 Task: Add the task  Integrate a new online platform for online language exchange to the section Integration Testing Sprint in the project BlueTechie and add a Due Date to the respective task as 2024/01/14
Action: Mouse moved to (828, 444)
Screenshot: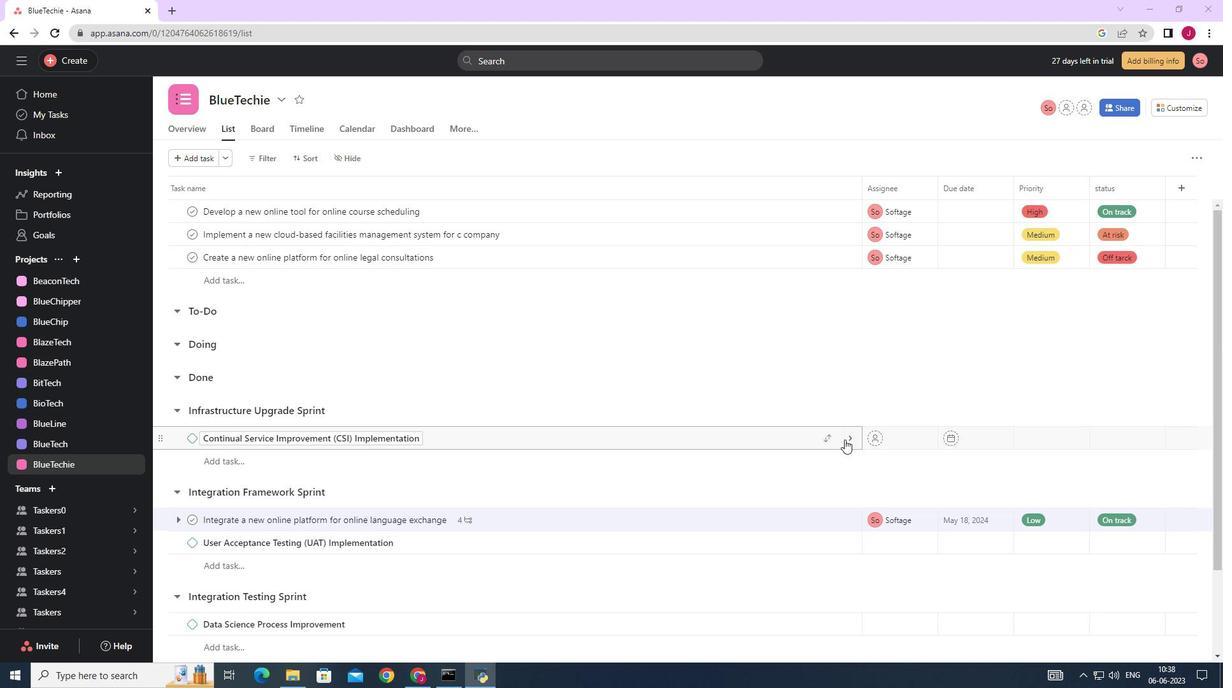 
Action: Mouse scrolled (841, 439) with delta (0, 0)
Screenshot: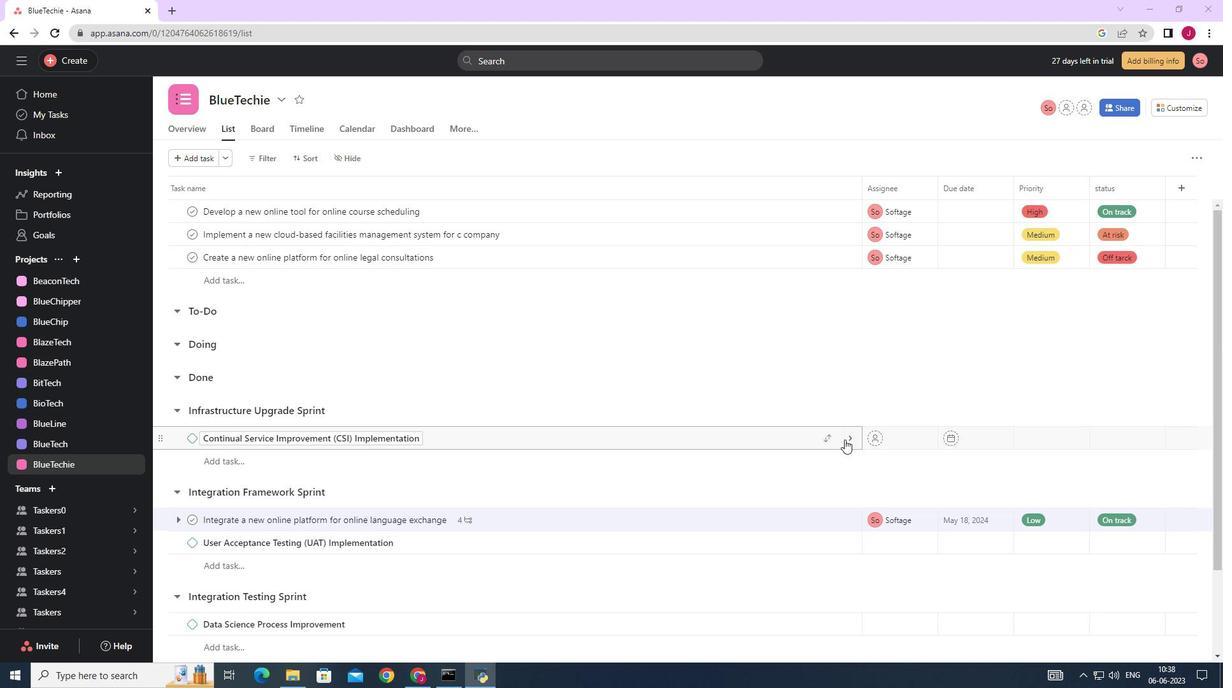 
Action: Mouse moved to (828, 444)
Screenshot: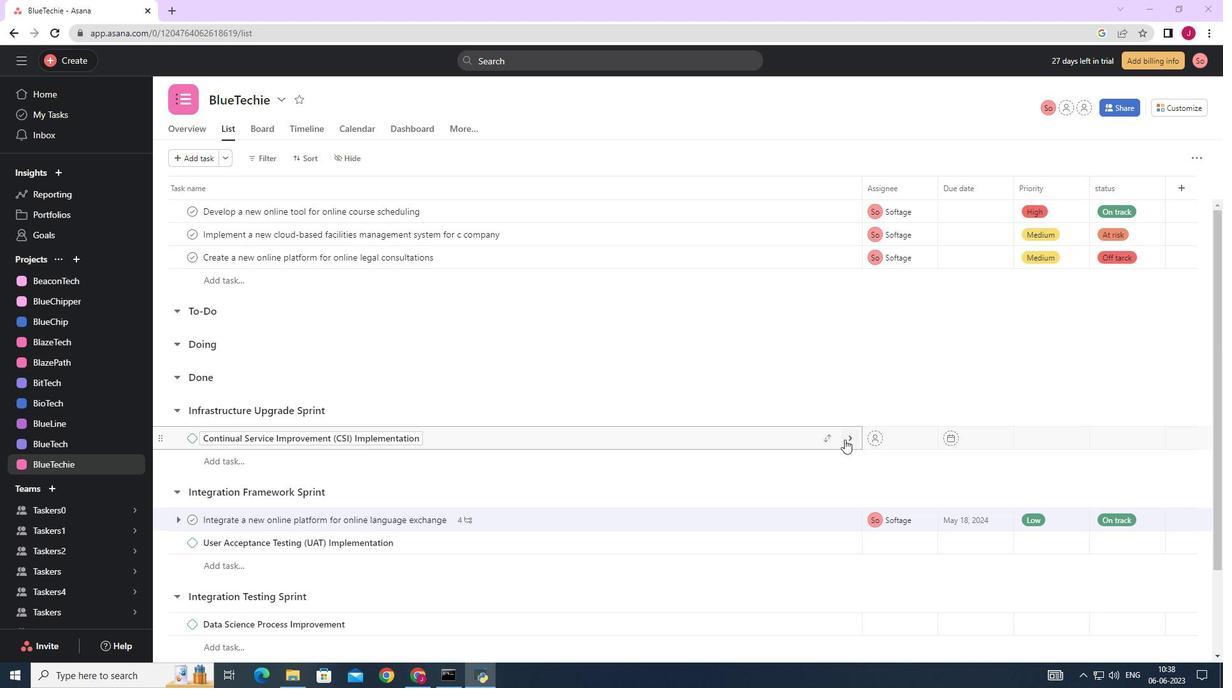 
Action: Mouse scrolled (840, 439) with delta (0, 0)
Screenshot: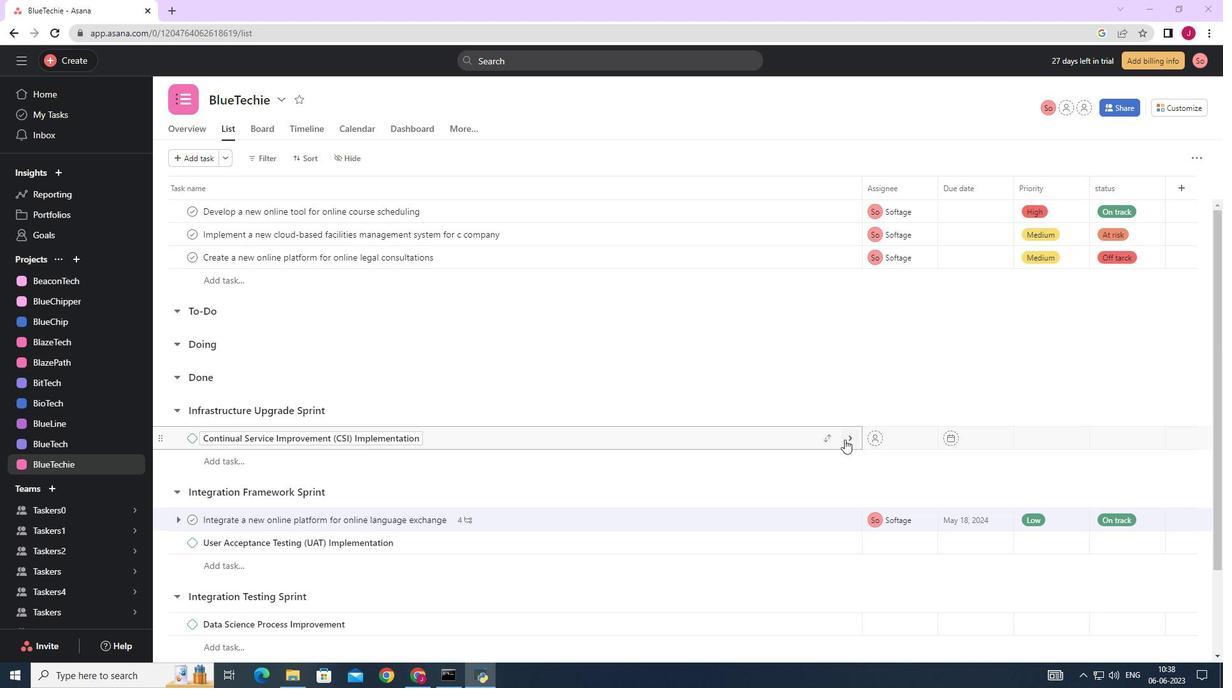 
Action: Mouse moved to (827, 444)
Screenshot: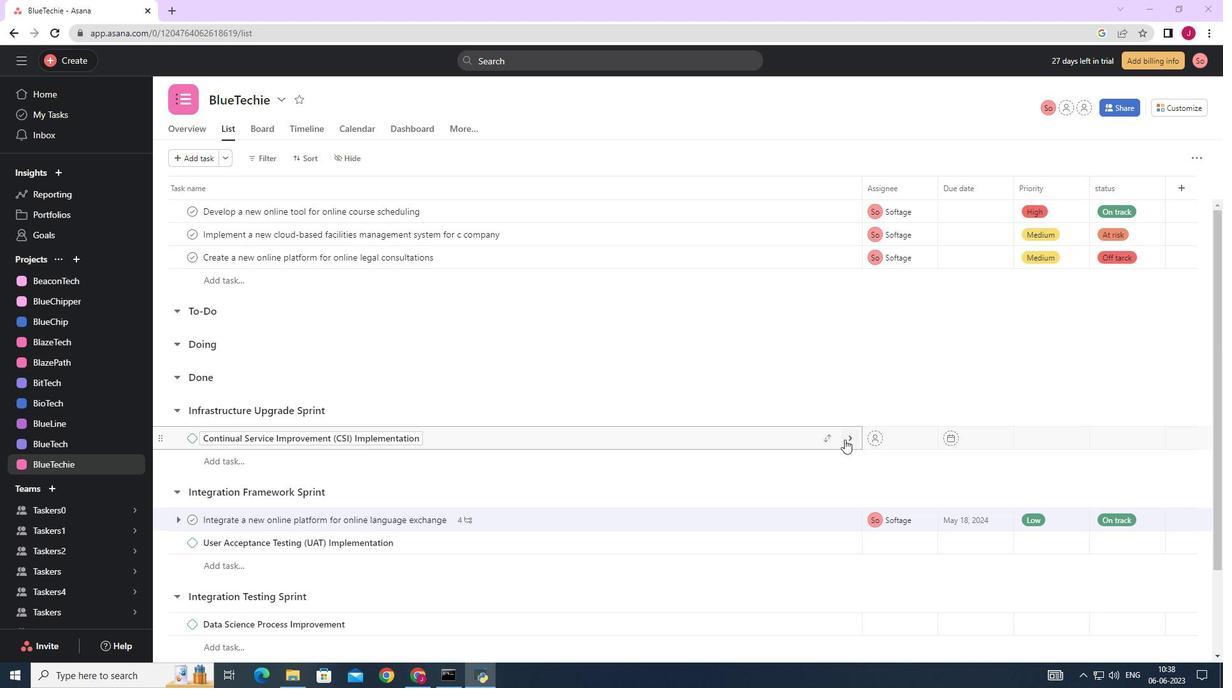 
Action: Mouse scrolled (840, 439) with delta (0, 0)
Screenshot: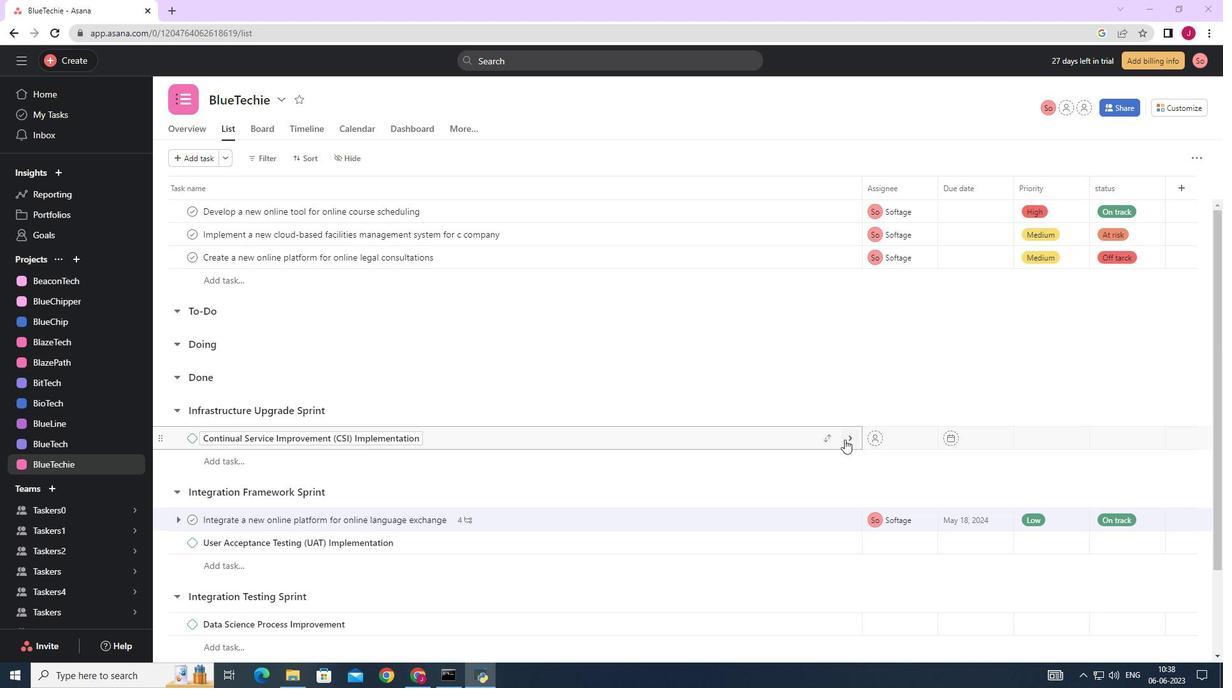 
Action: Mouse moved to (826, 444)
Screenshot: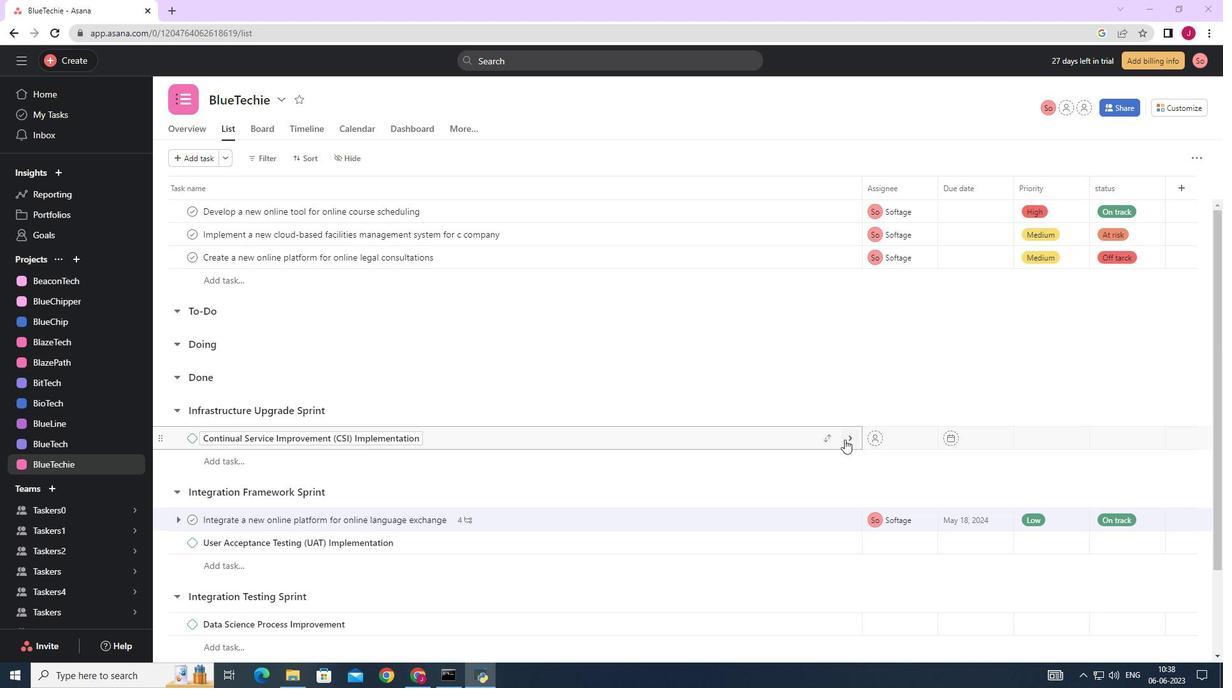 
Action: Mouse scrolled (838, 439) with delta (0, 0)
Screenshot: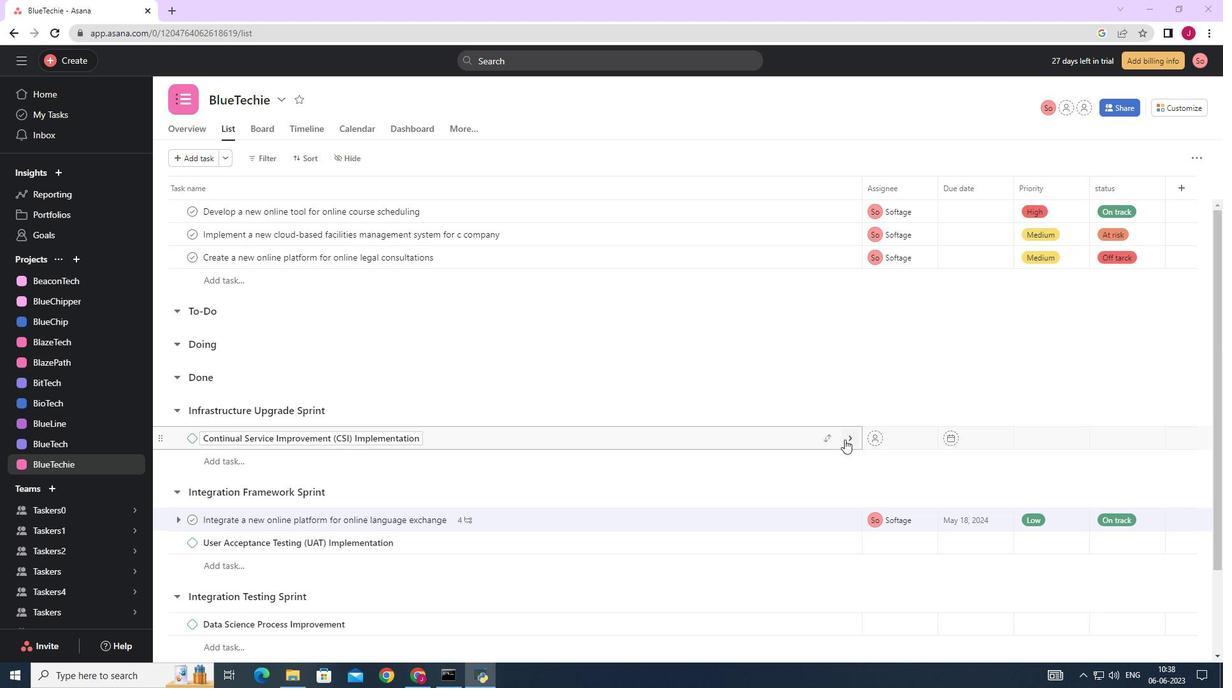 
Action: Mouse moved to (827, 415)
Screenshot: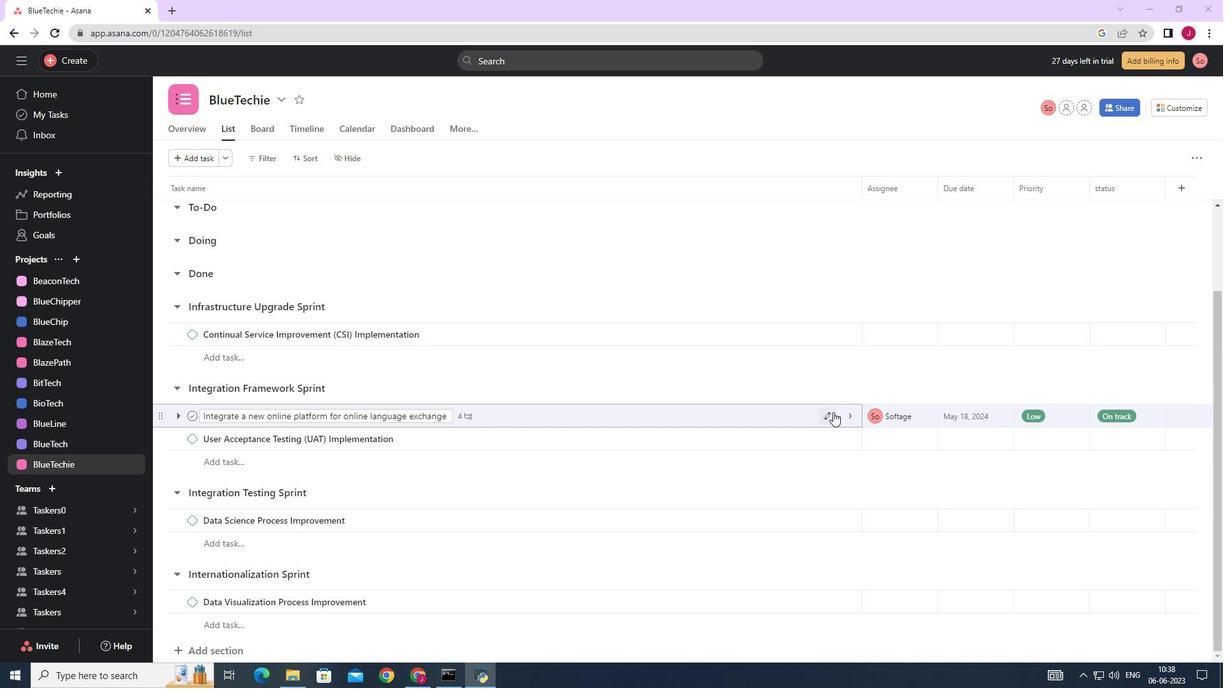 
Action: Mouse pressed left at (827, 415)
Screenshot: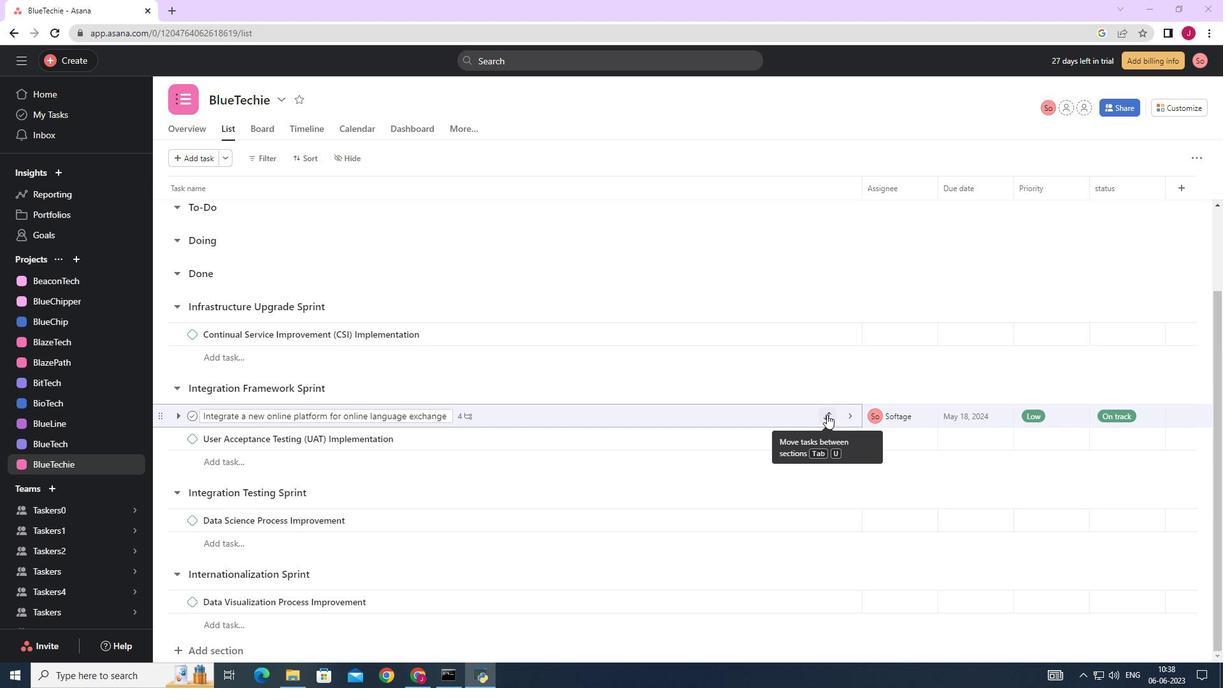 
Action: Mouse moved to (752, 603)
Screenshot: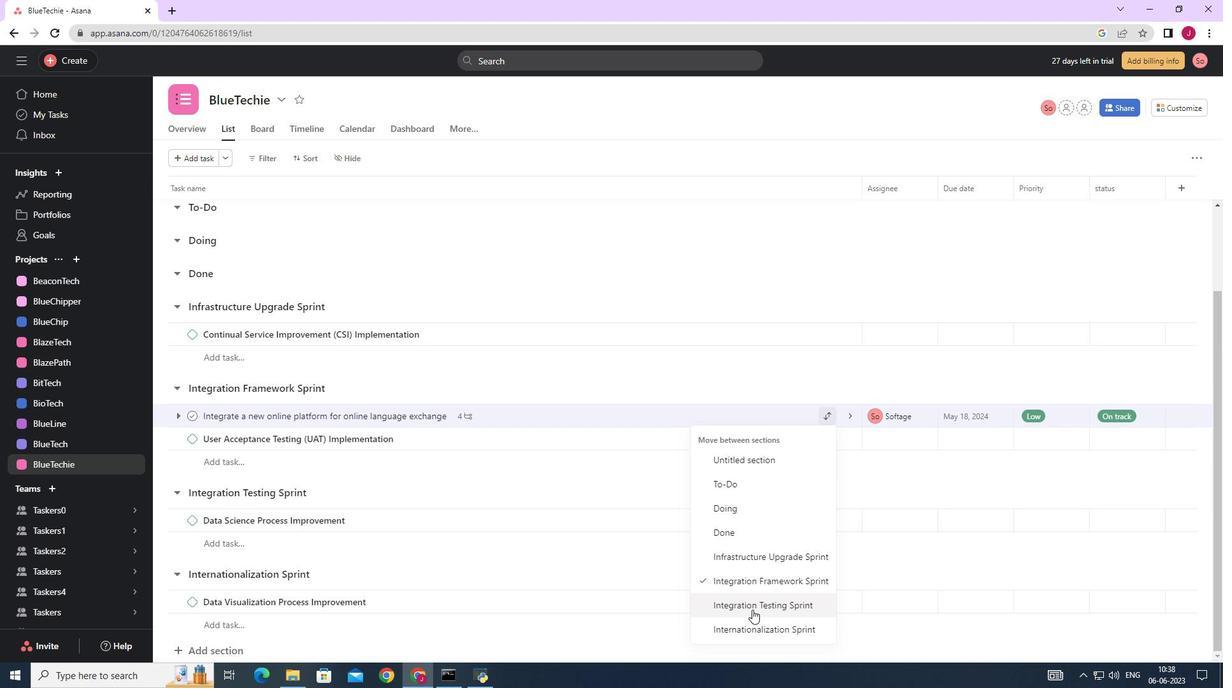 
Action: Mouse pressed left at (752, 603)
Screenshot: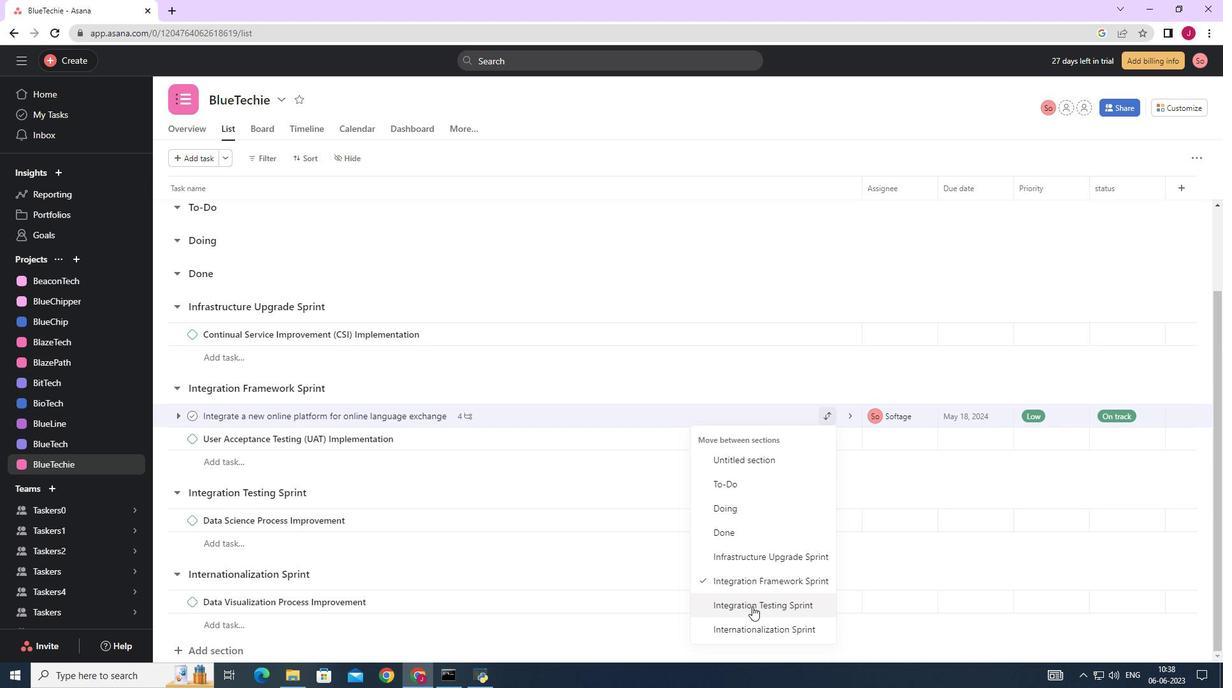
Action: Mouse moved to (1004, 495)
Screenshot: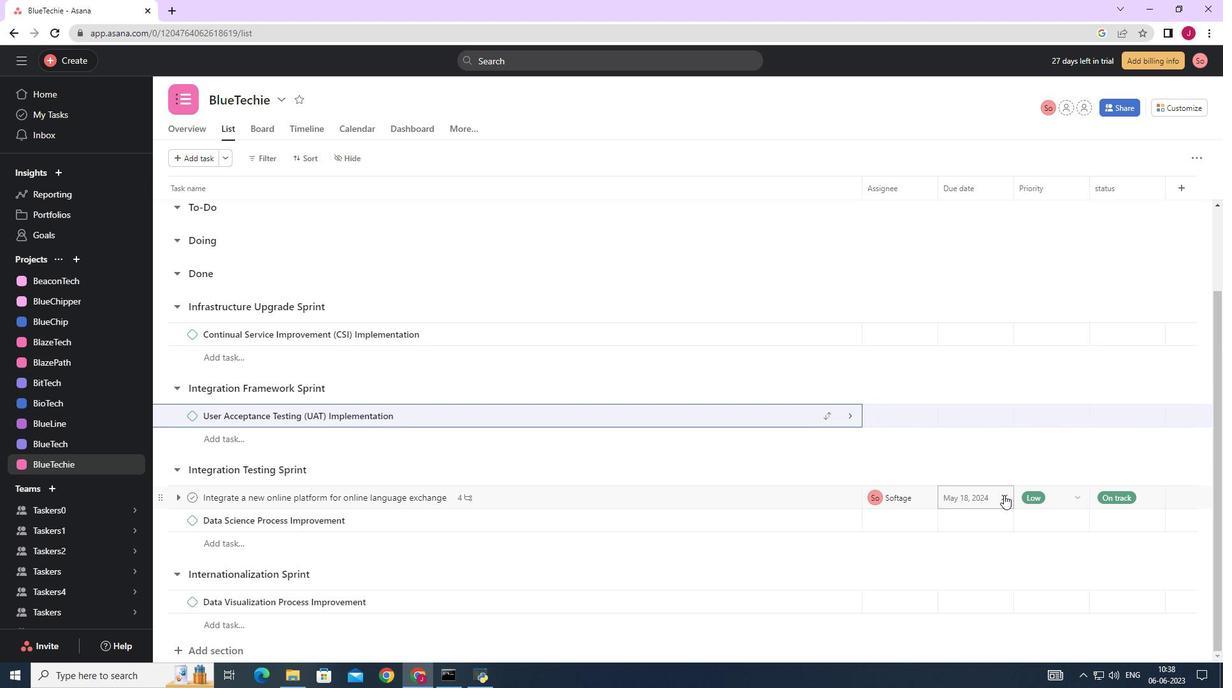
Action: Mouse pressed left at (1004, 495)
Screenshot: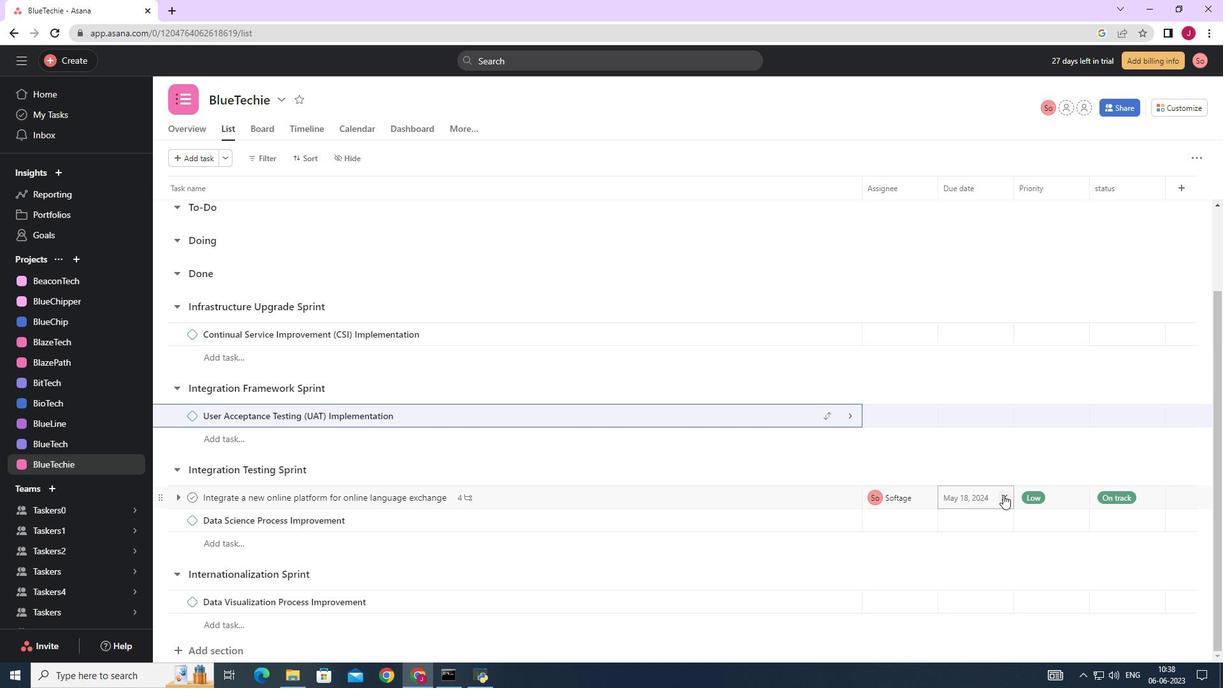 
Action: Mouse moved to (964, 495)
Screenshot: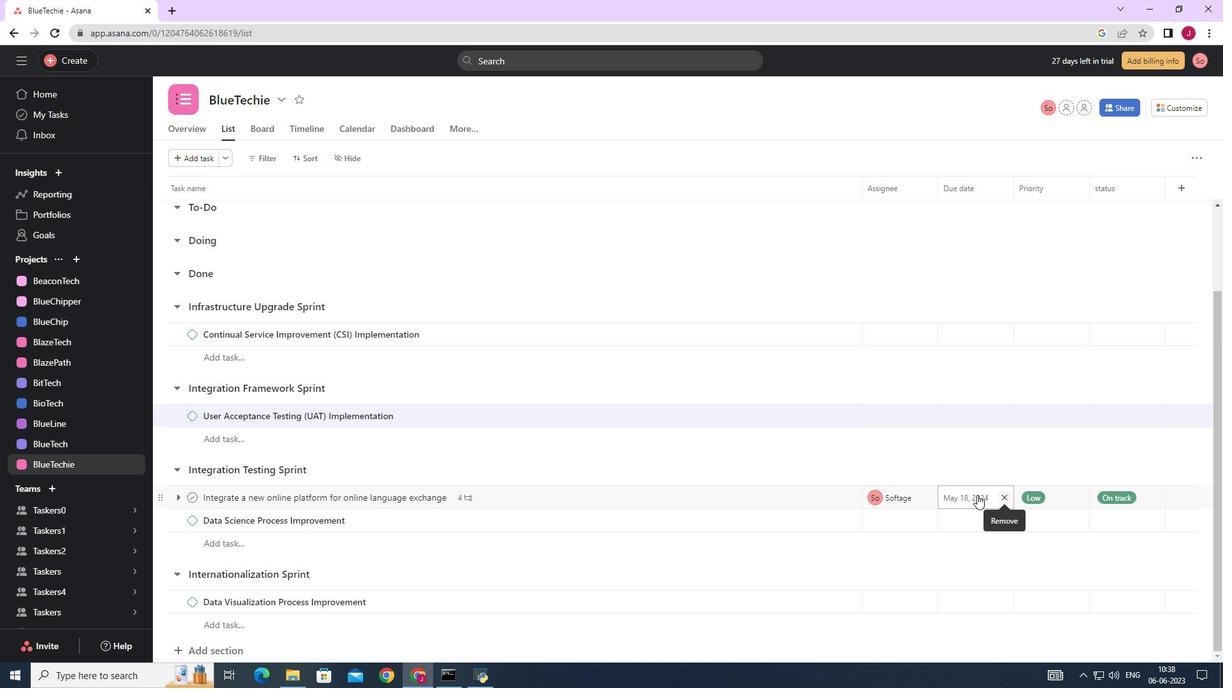 
Action: Mouse pressed left at (964, 495)
Screenshot: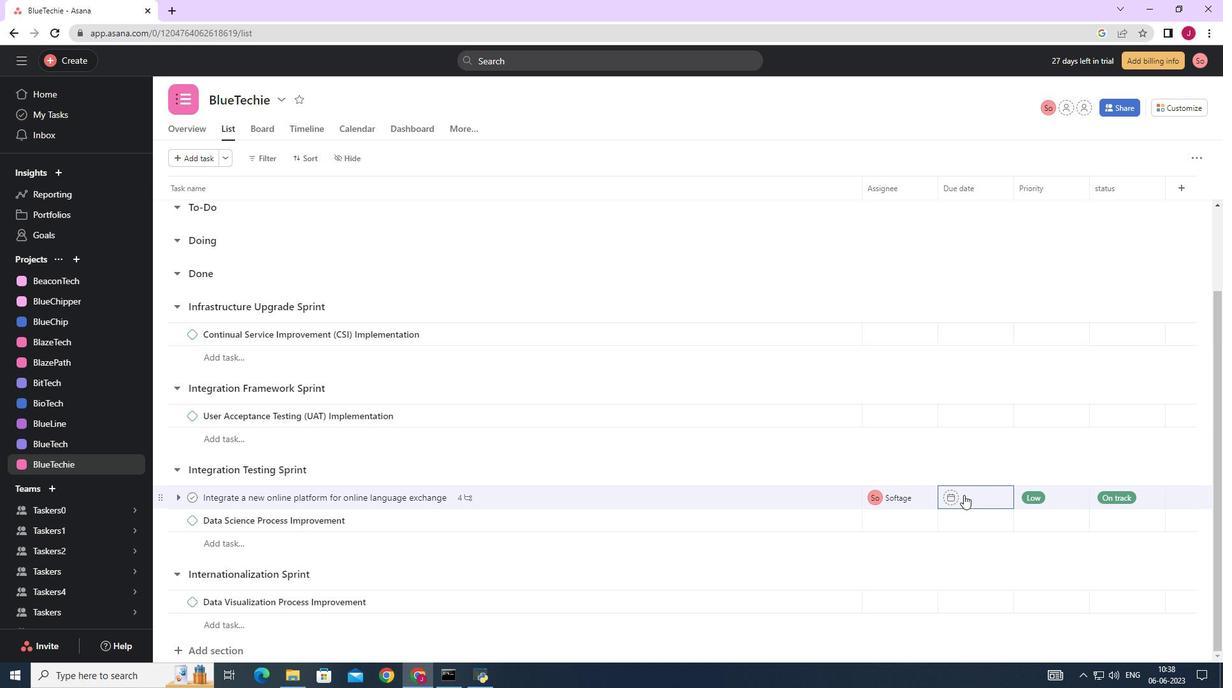 
Action: Mouse moved to (1104, 295)
Screenshot: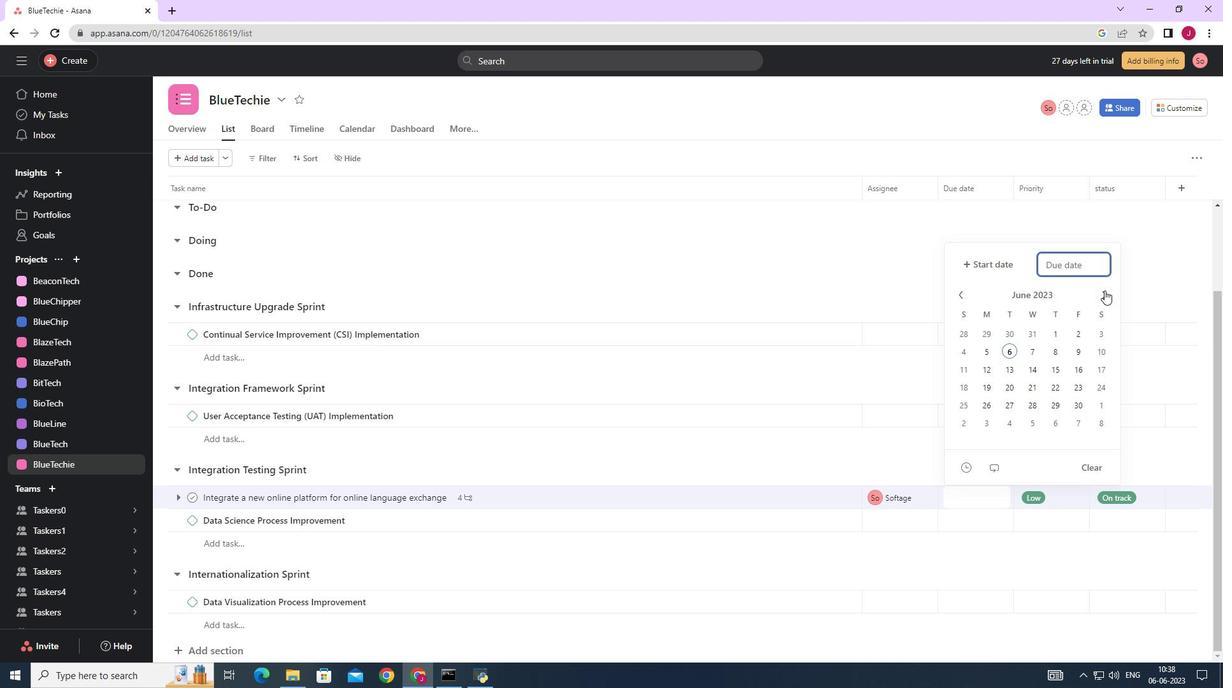 
Action: Mouse pressed left at (1104, 295)
Screenshot: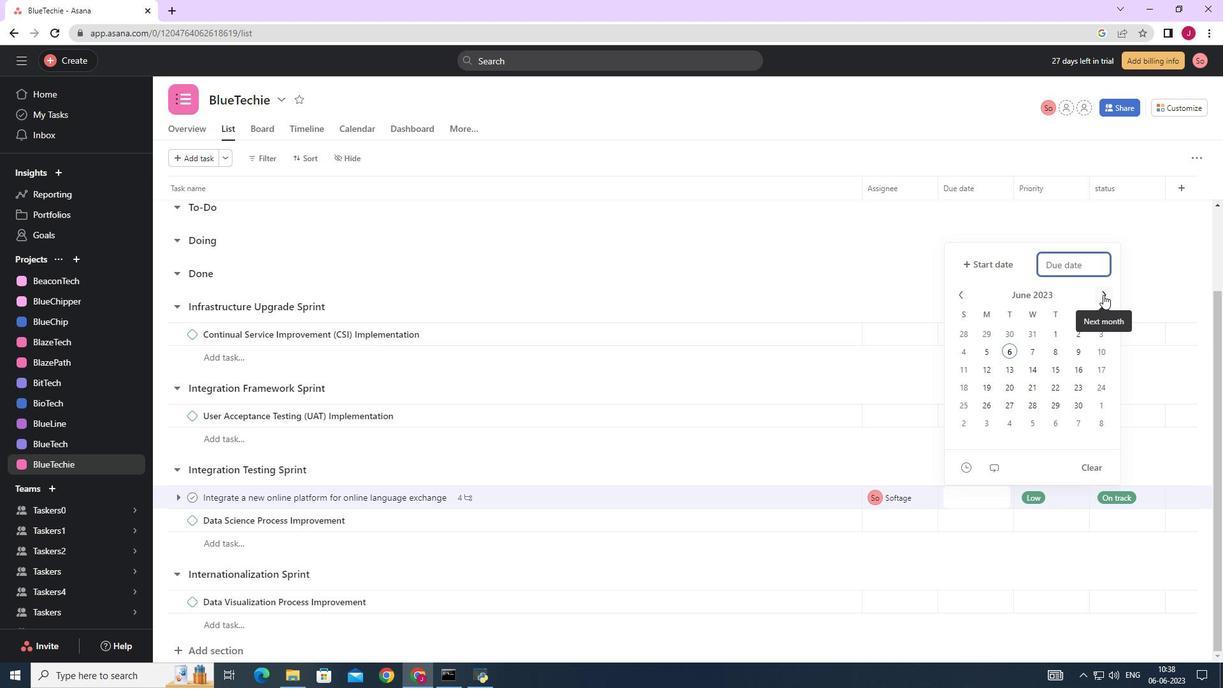 
Action: Mouse moved to (1009, 422)
Screenshot: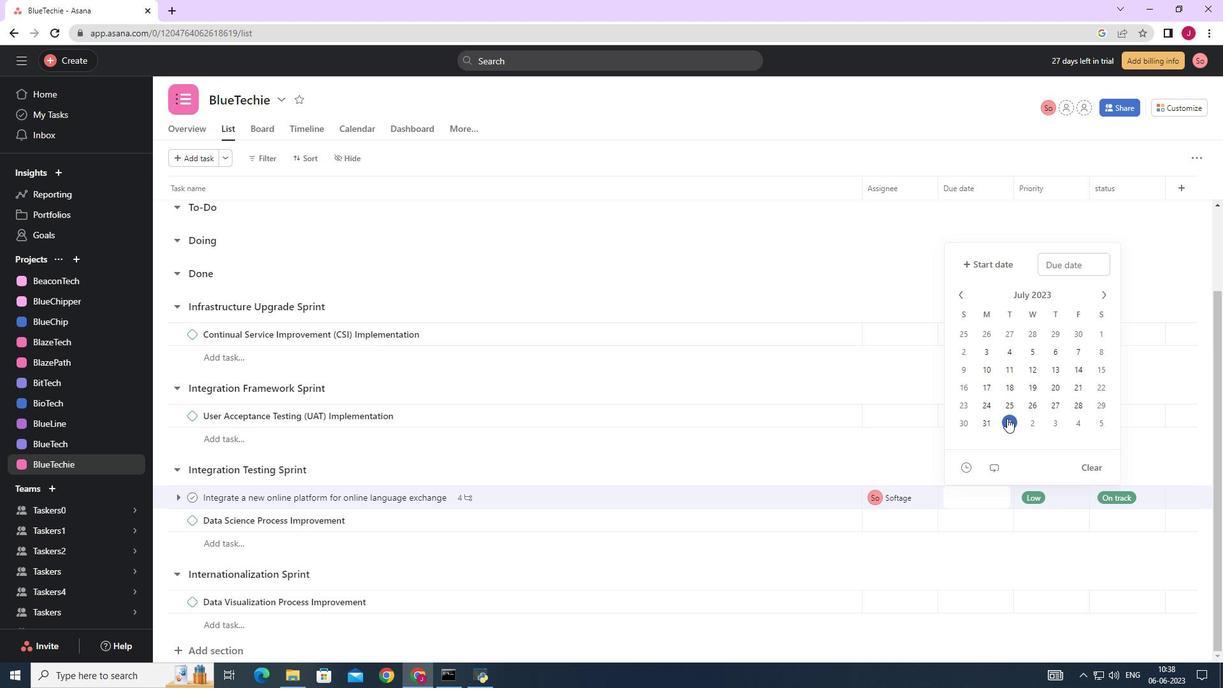 
Action: Mouse pressed left at (1009, 422)
Screenshot: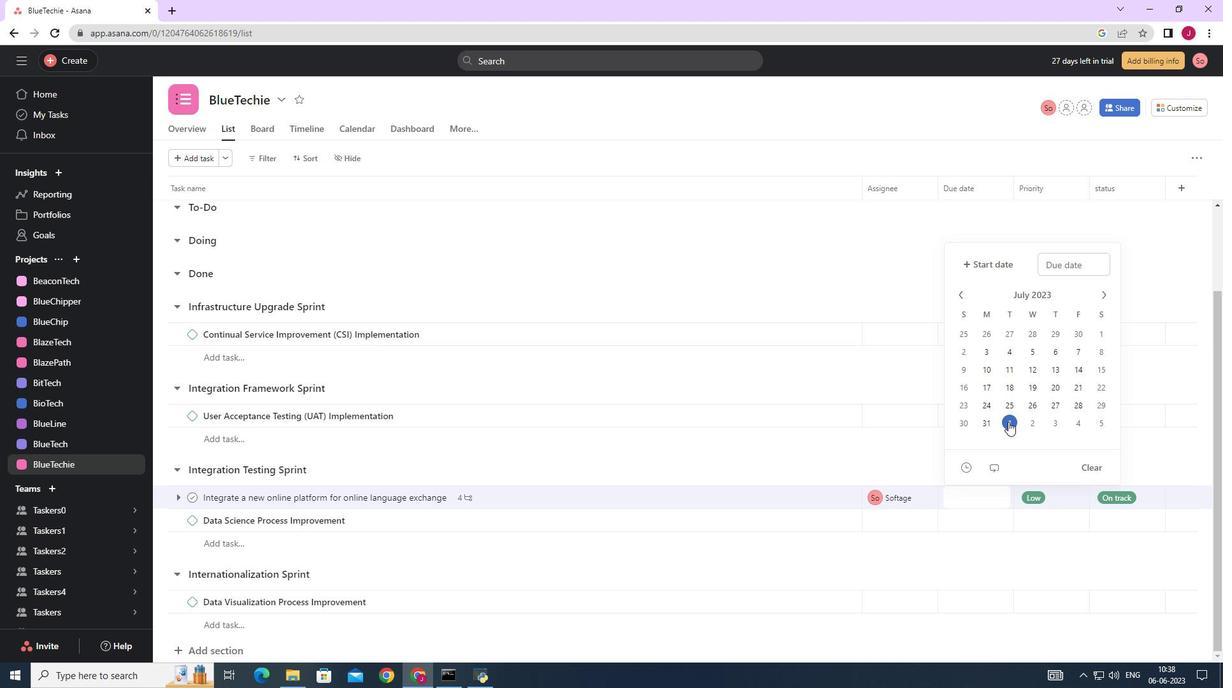 
Action: Mouse moved to (1108, 295)
Screenshot: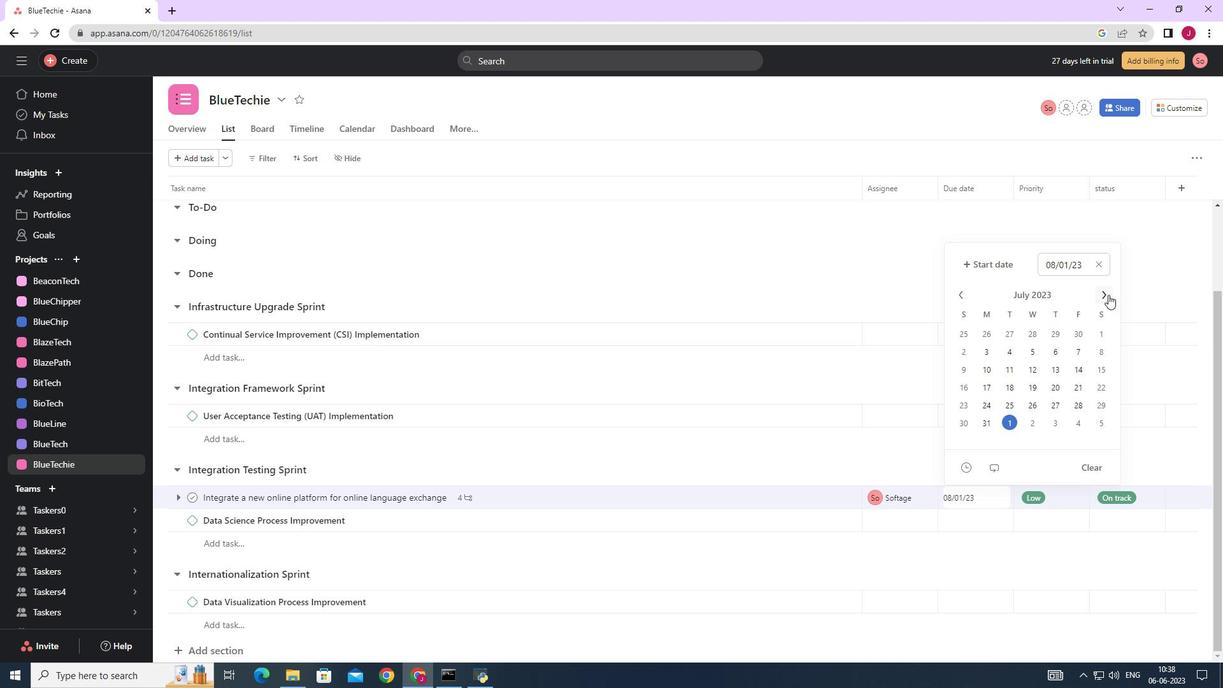 
Action: Mouse pressed left at (1108, 295)
Screenshot: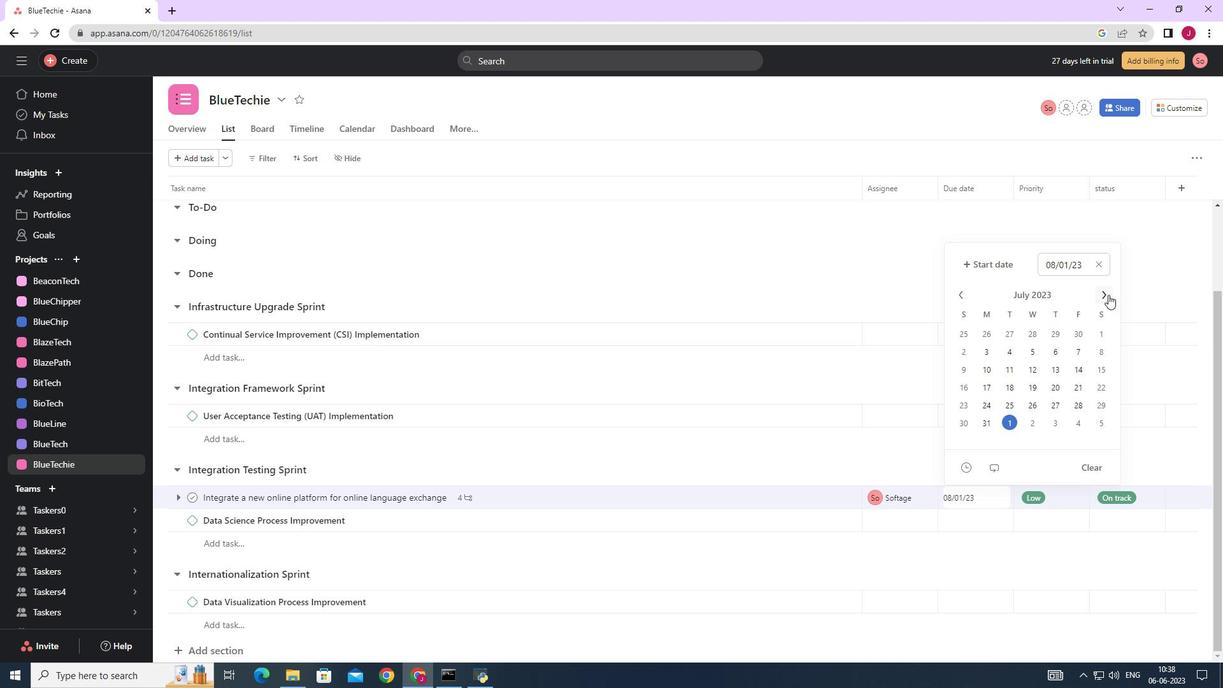 
Action: Mouse pressed left at (1108, 295)
Screenshot: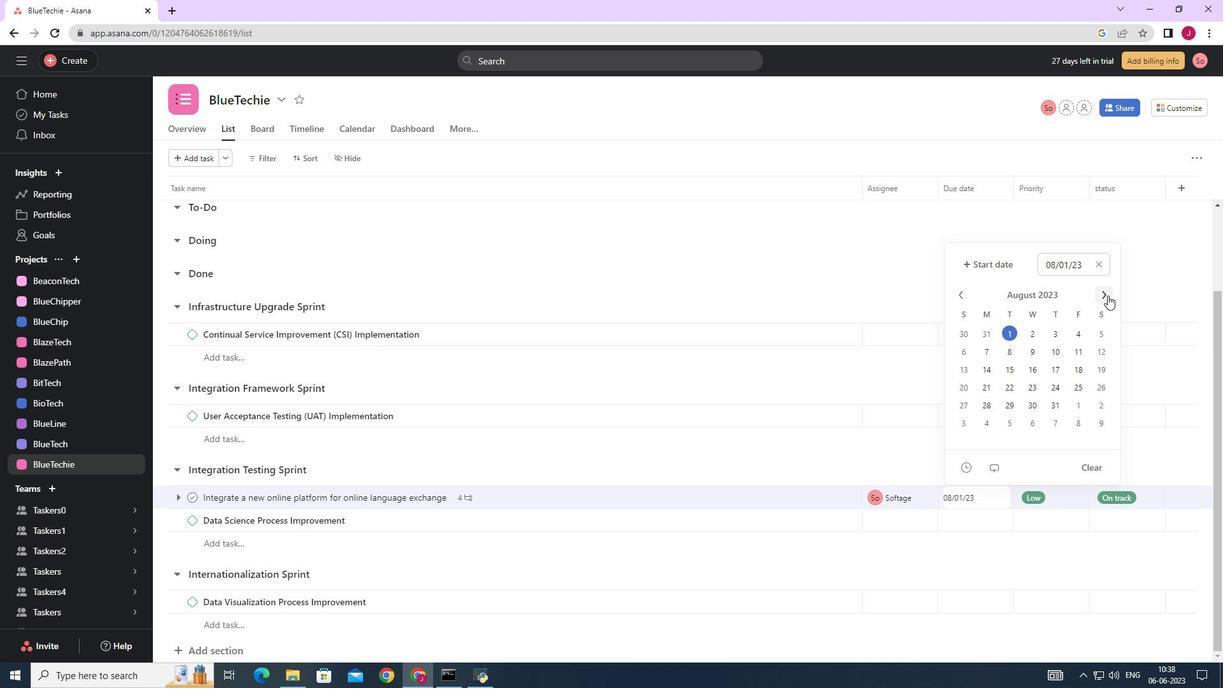 
Action: Mouse pressed left at (1108, 295)
Screenshot: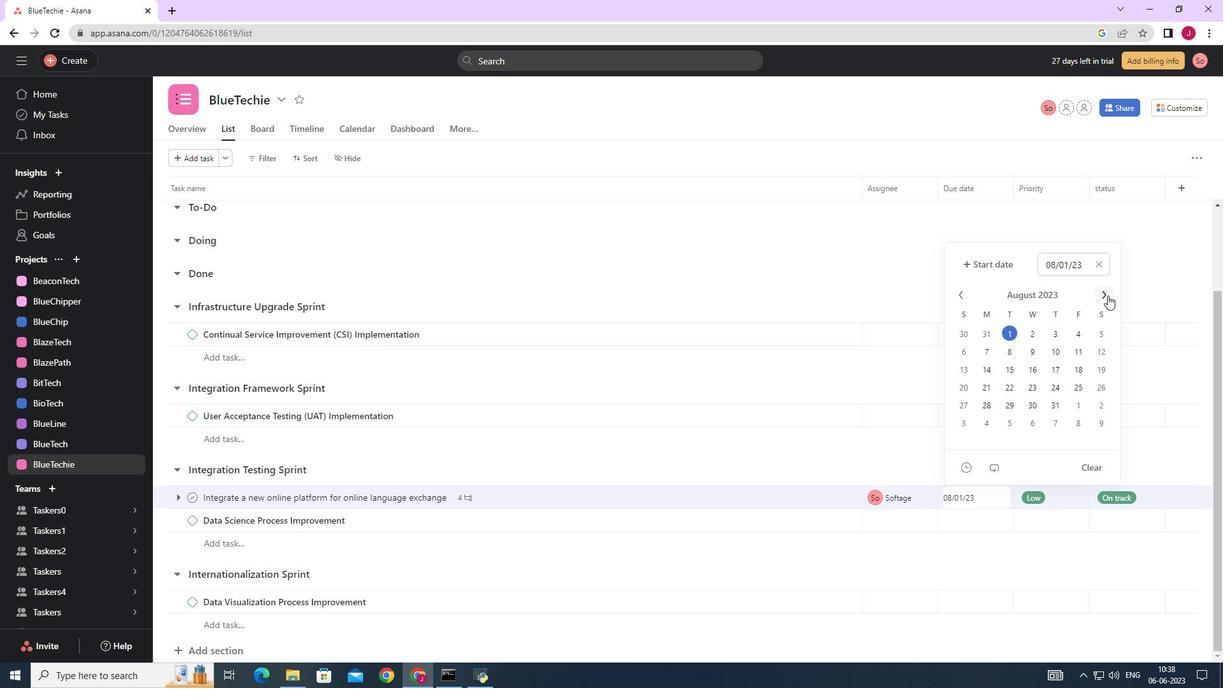 
Action: Mouse pressed left at (1108, 295)
Screenshot: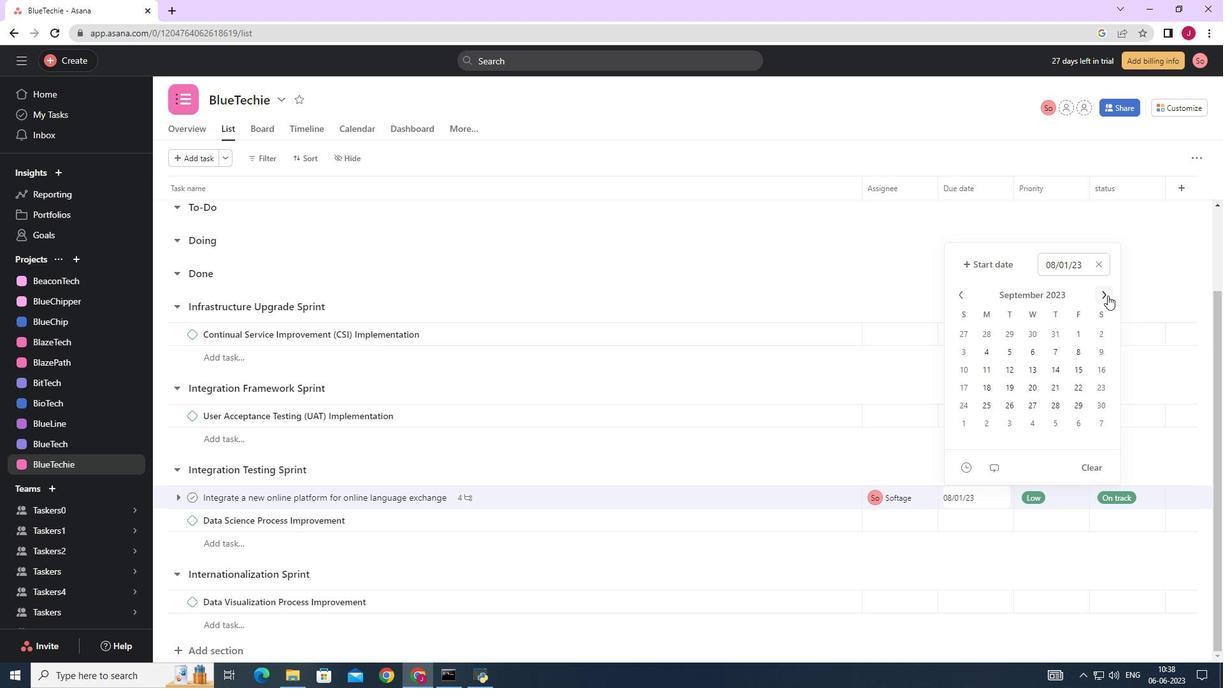 
Action: Mouse pressed left at (1108, 295)
Screenshot: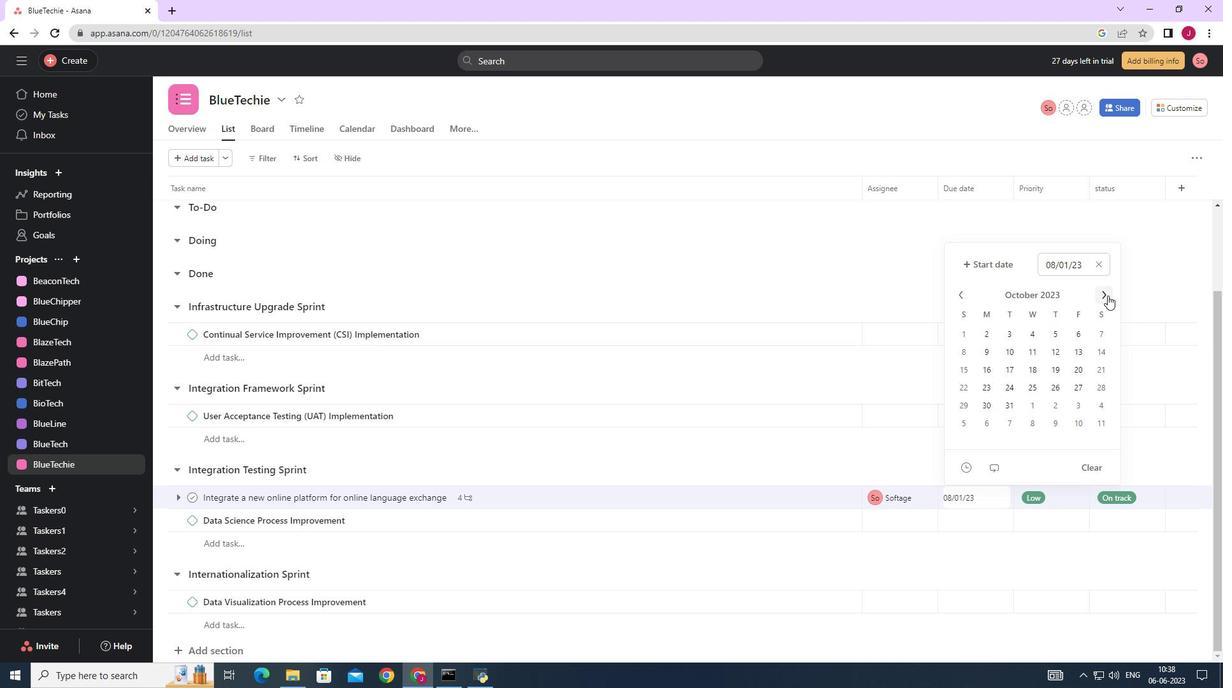 
Action: Mouse pressed left at (1108, 295)
Screenshot: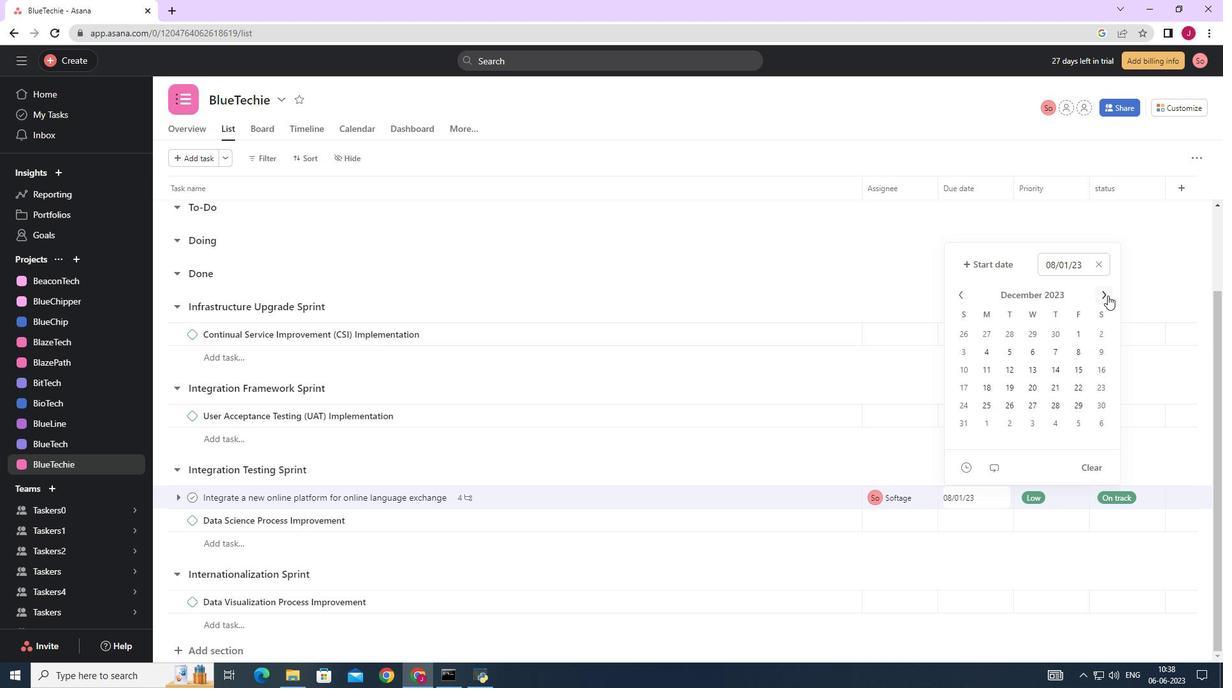 
Action: Mouse moved to (966, 367)
Screenshot: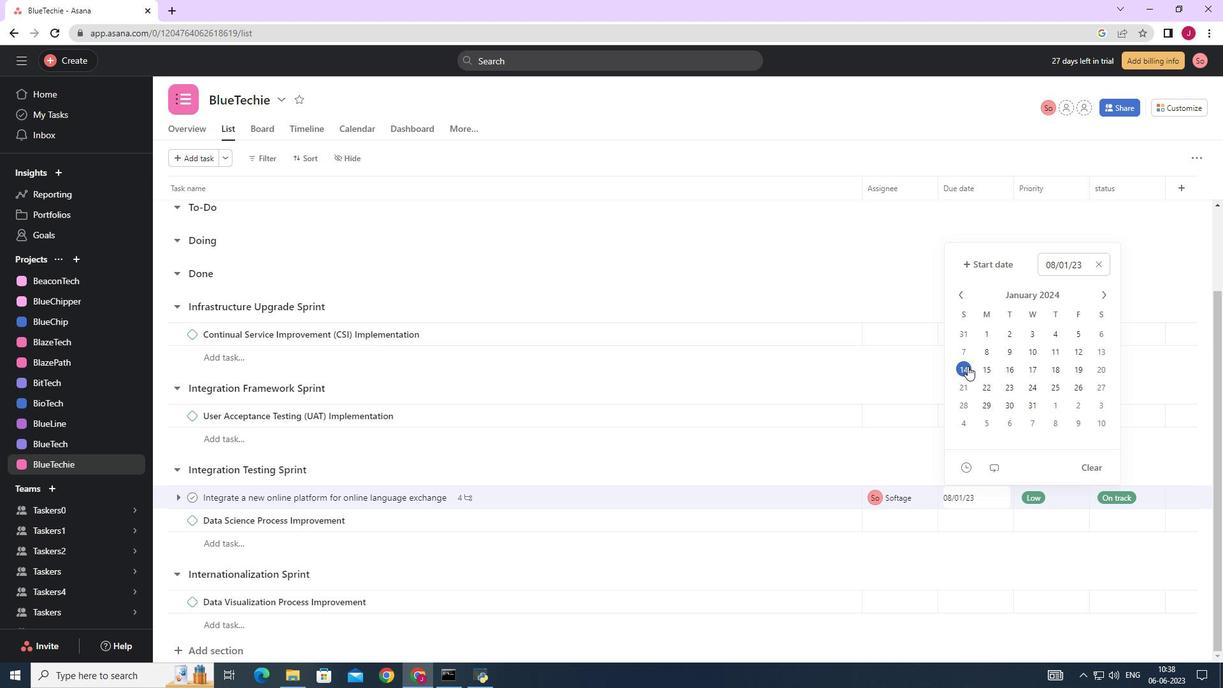 
Action: Mouse pressed left at (966, 367)
Screenshot: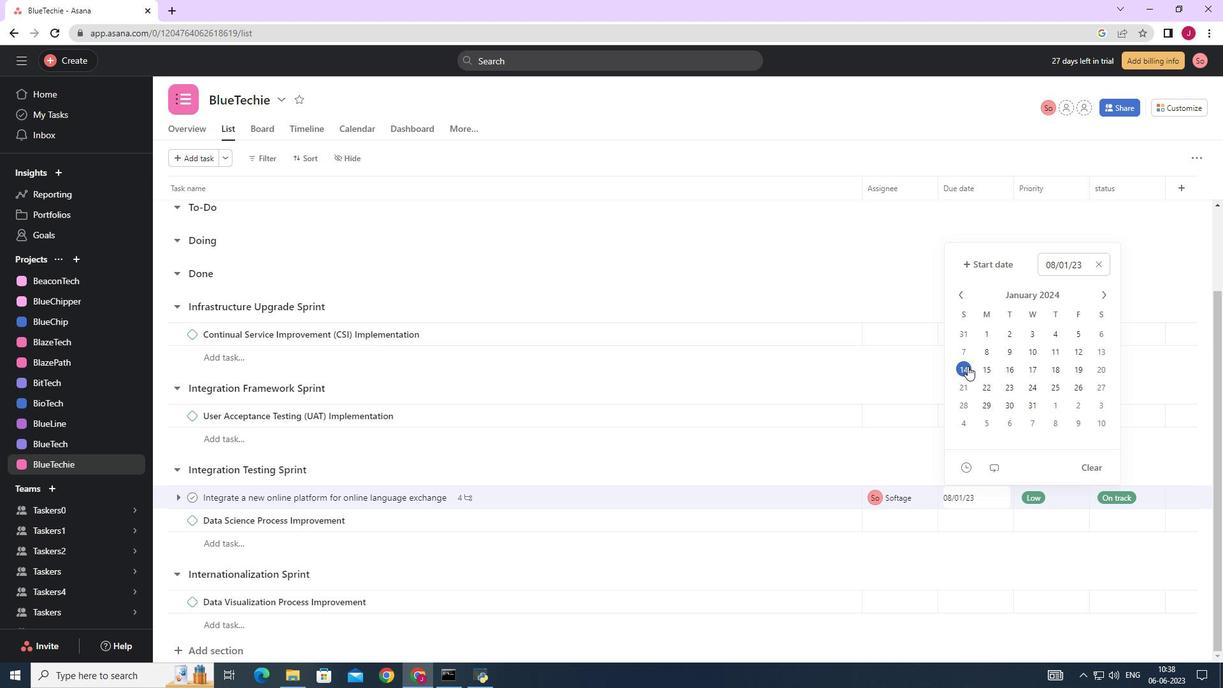 
Action: Mouse moved to (870, 270)
Screenshot: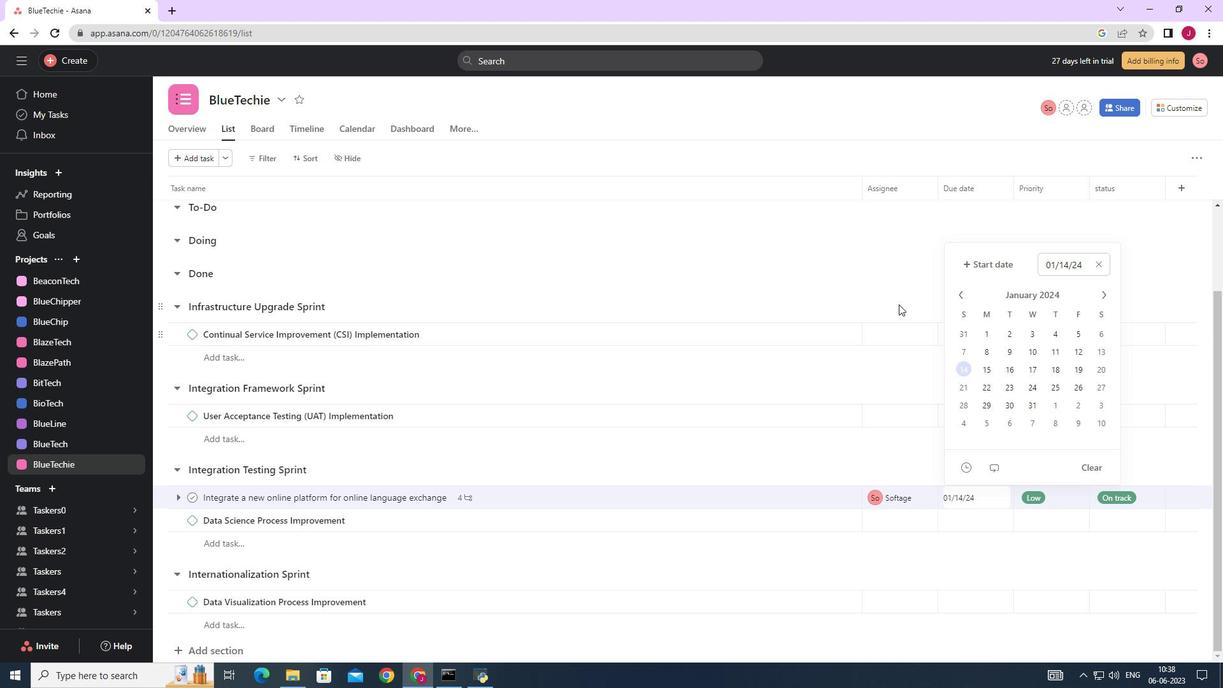 
Action: Mouse pressed left at (870, 270)
Screenshot: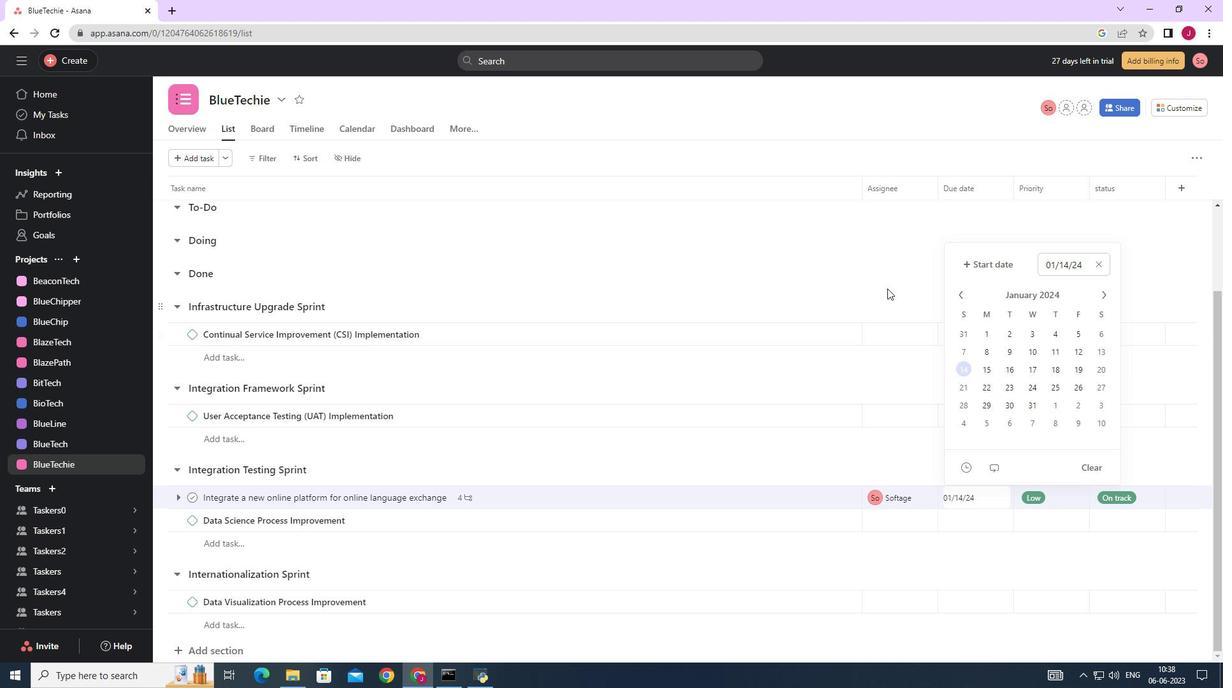 
